 Task: Assign a task to the contact 'Sarthak Bansal' in Outlook.
Action: Mouse moved to (4, 111)
Screenshot: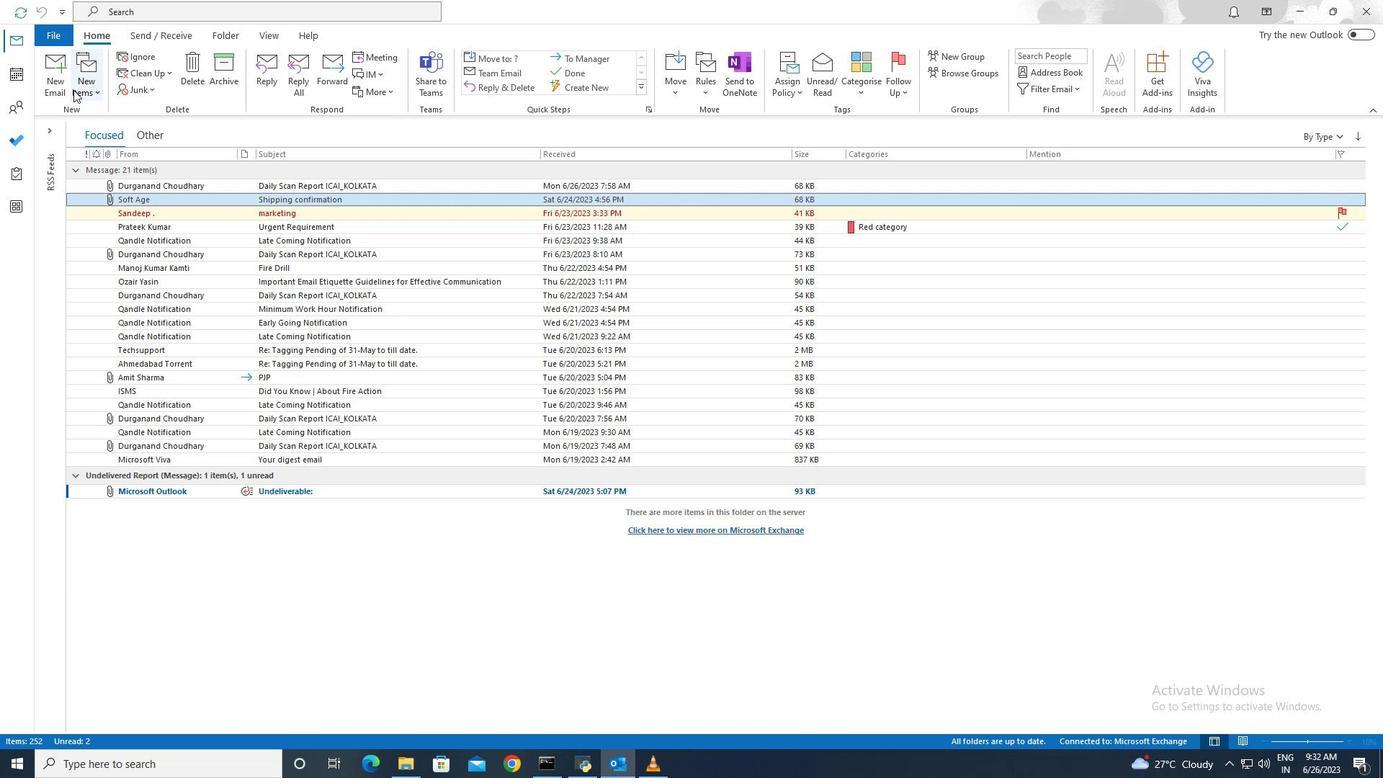 
Action: Mouse pressed left at (4, 111)
Screenshot: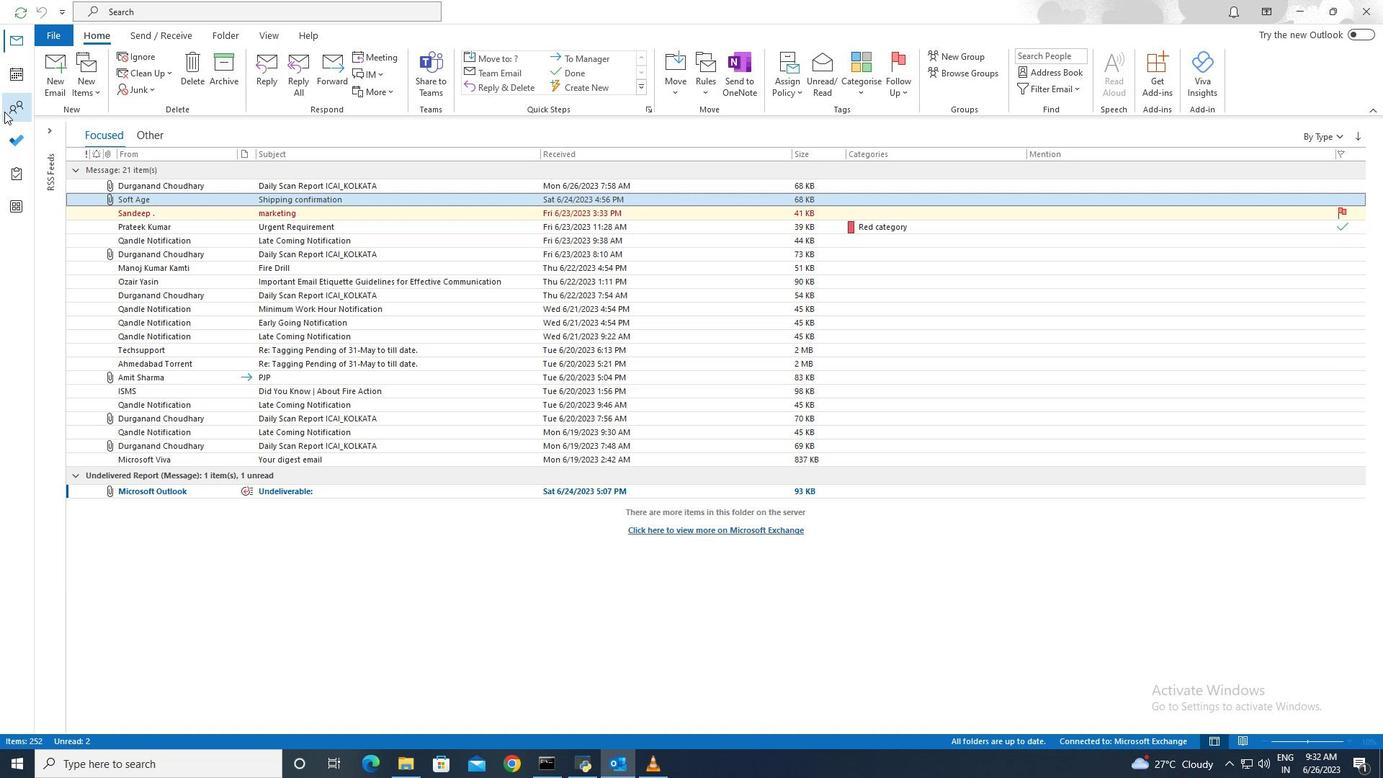 
Action: Mouse moved to (175, 294)
Screenshot: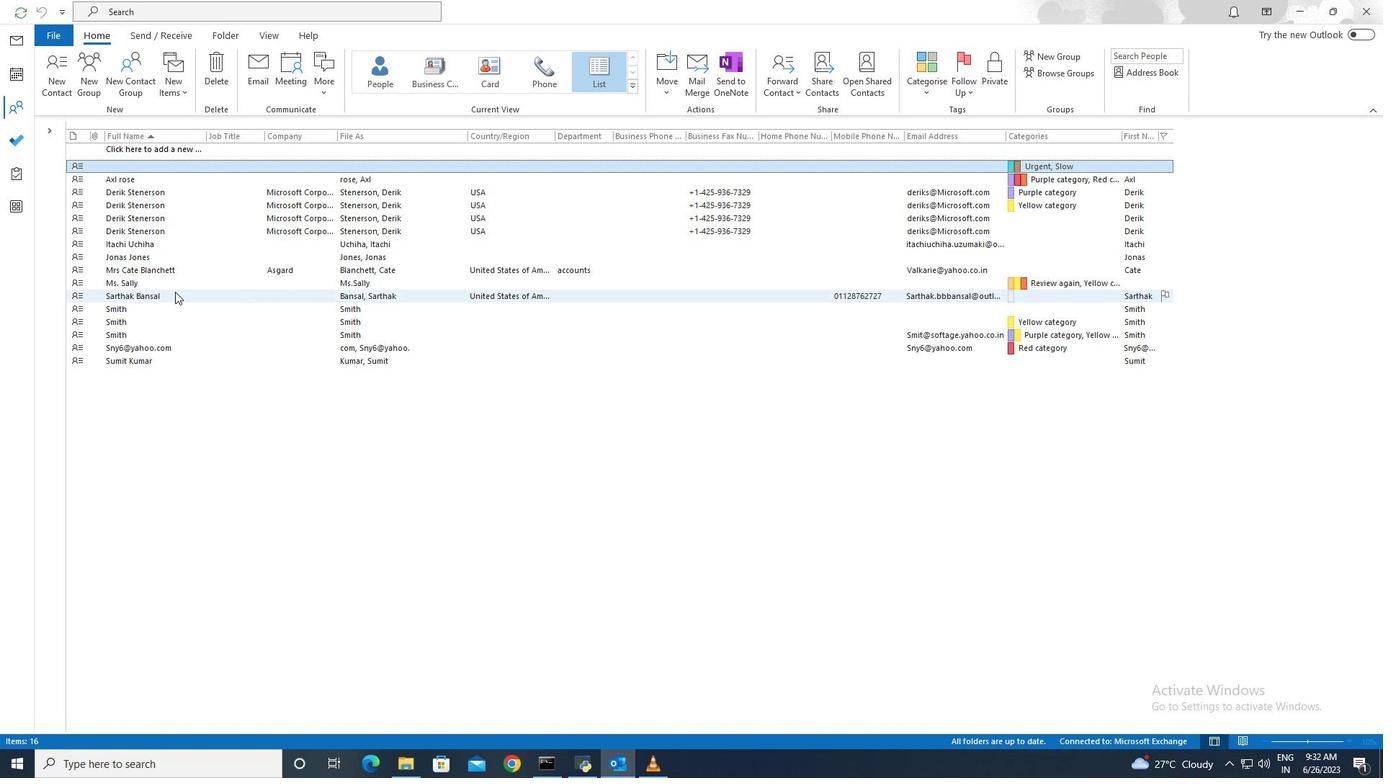 
Action: Mouse pressed left at (175, 294)
Screenshot: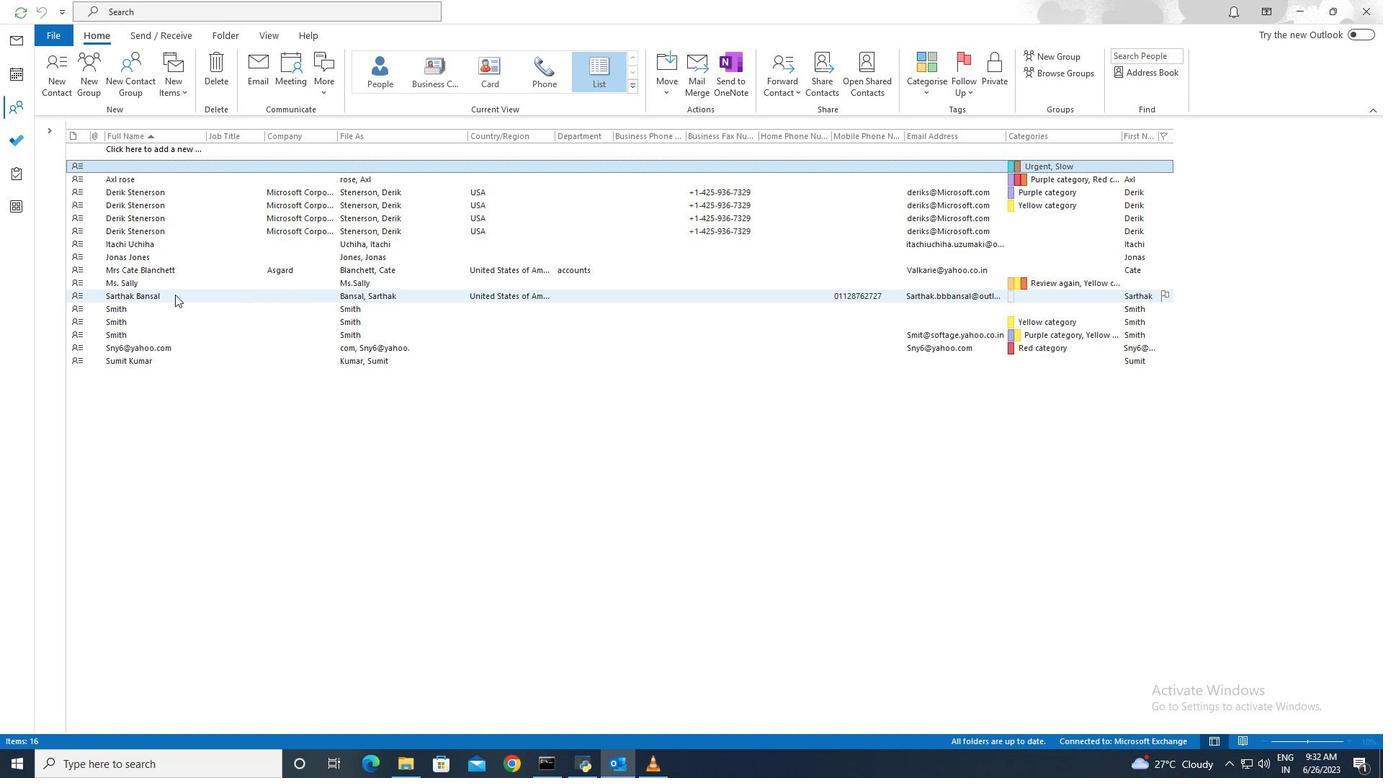 
Action: Mouse moved to (317, 90)
Screenshot: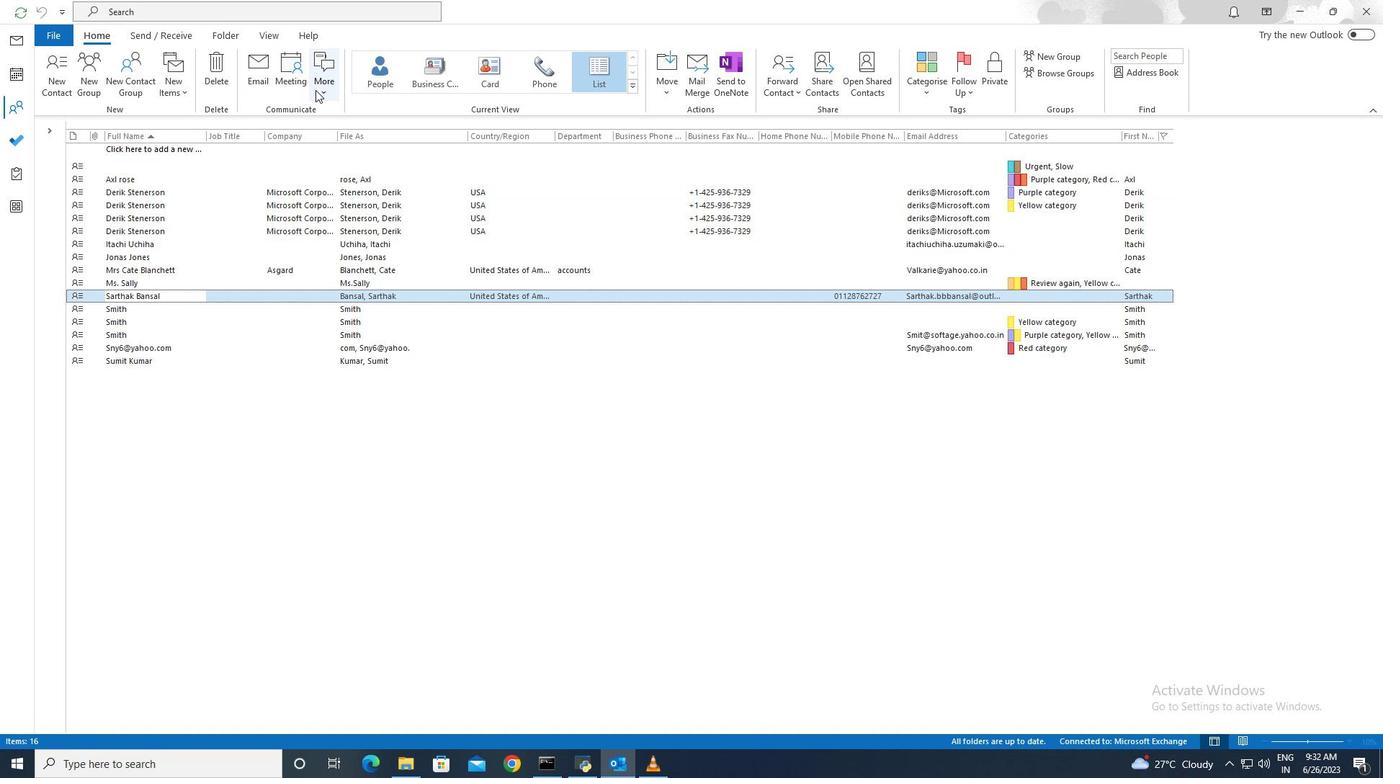 
Action: Mouse pressed left at (317, 90)
Screenshot: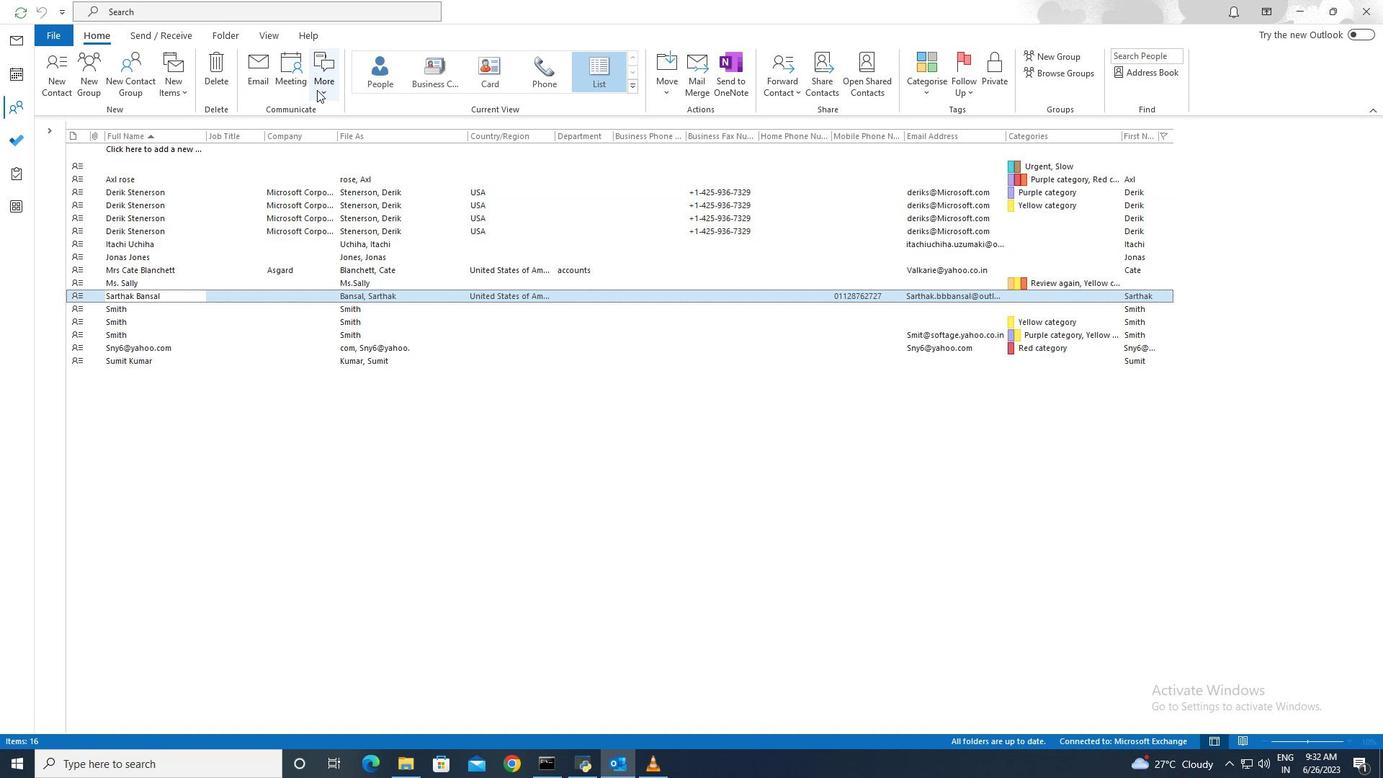 
Action: Mouse moved to (336, 151)
Screenshot: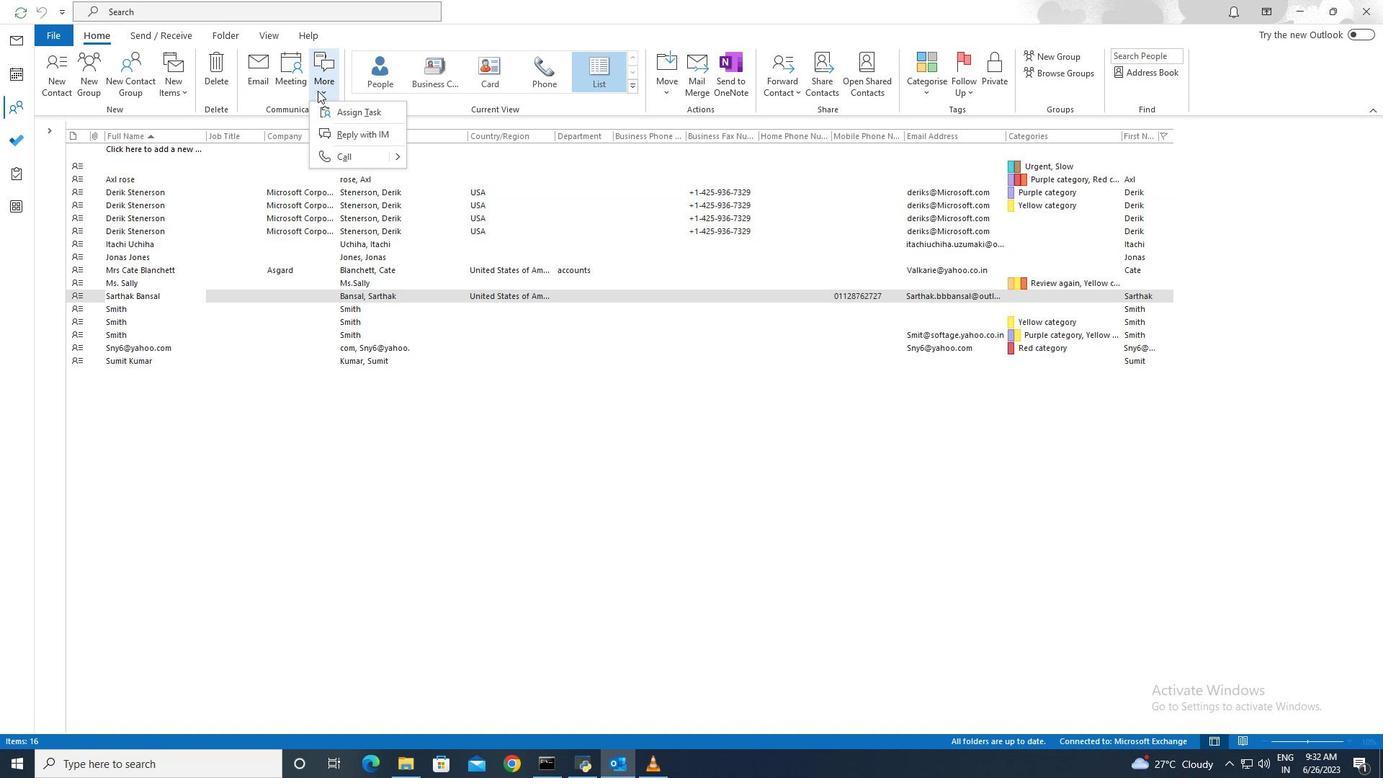 
Action: Mouse pressed left at (336, 151)
Screenshot: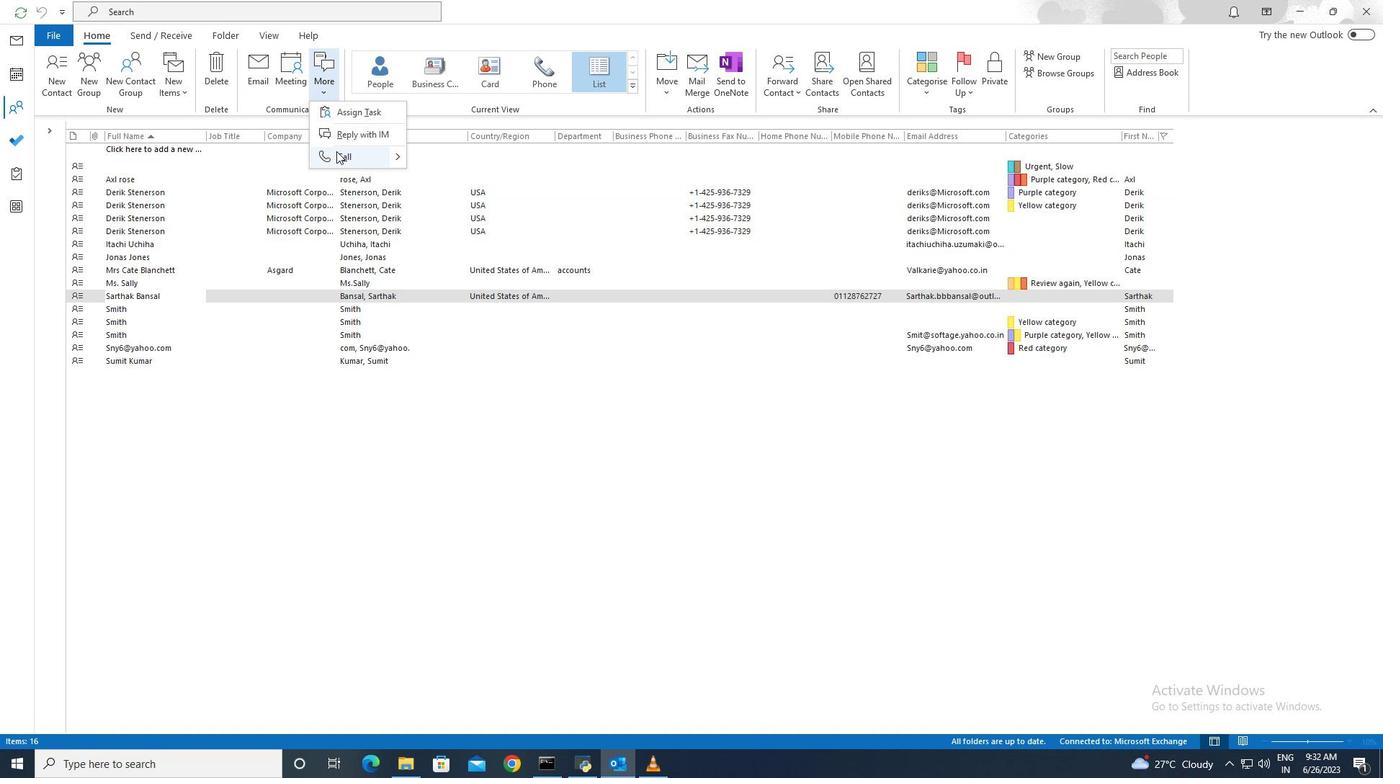 
Action: Mouse moved to (336, 152)
Screenshot: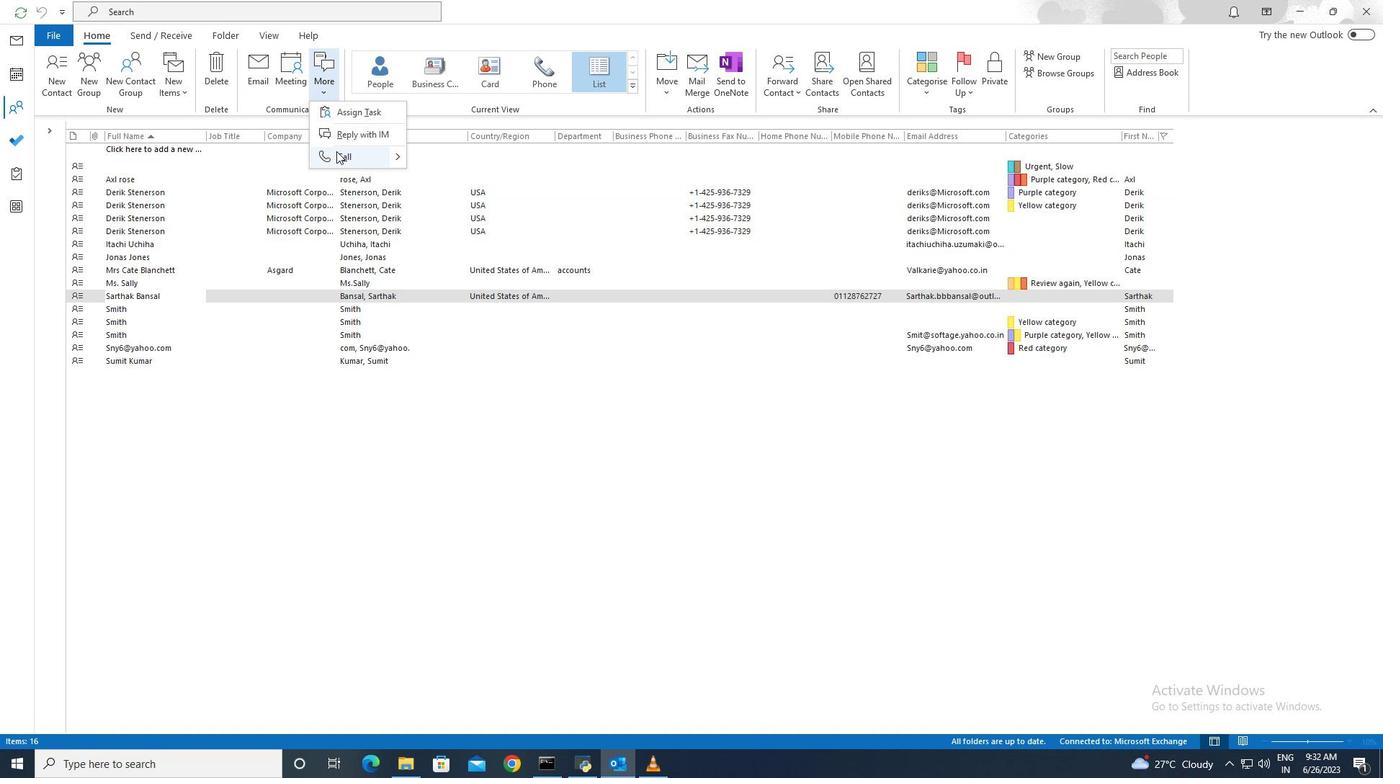 
